 Task: Select the messages option in the server.
Action: Mouse moved to (38, 543)
Screenshot: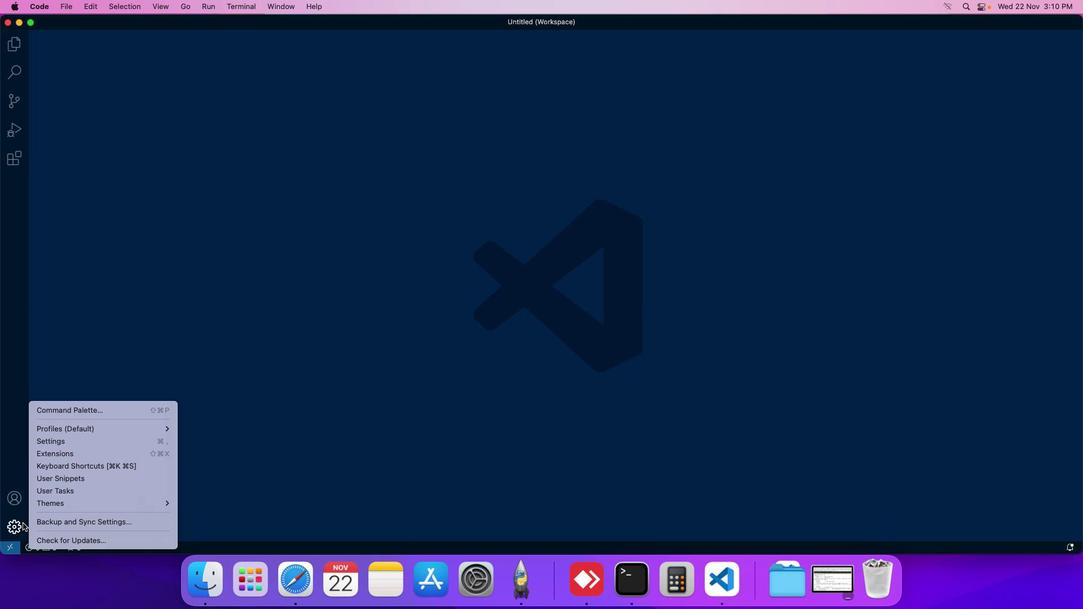 
Action: Mouse pressed left at (38, 543)
Screenshot: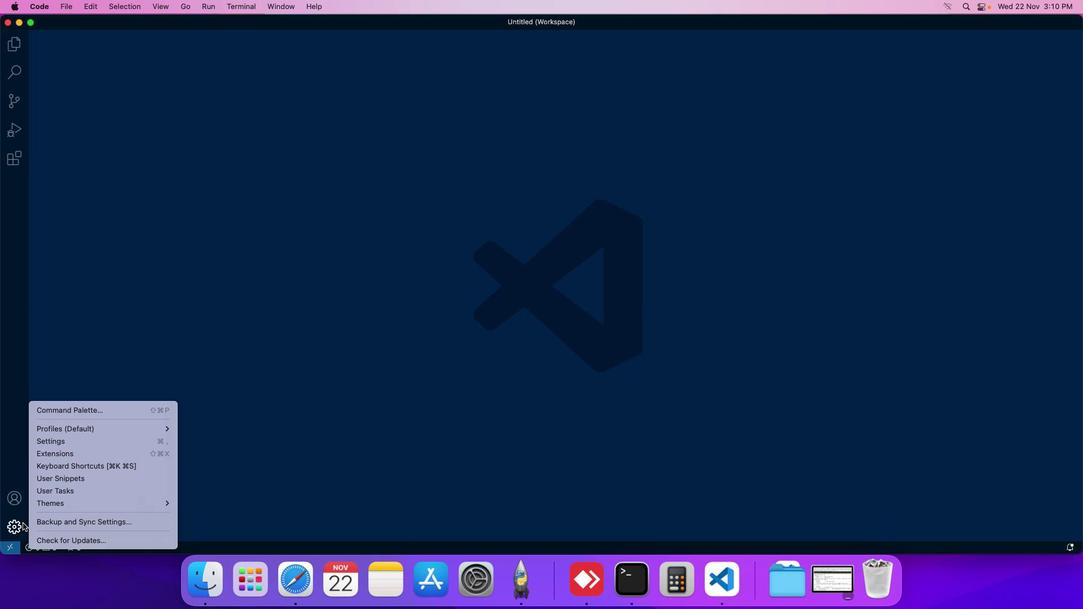 
Action: Mouse moved to (72, 461)
Screenshot: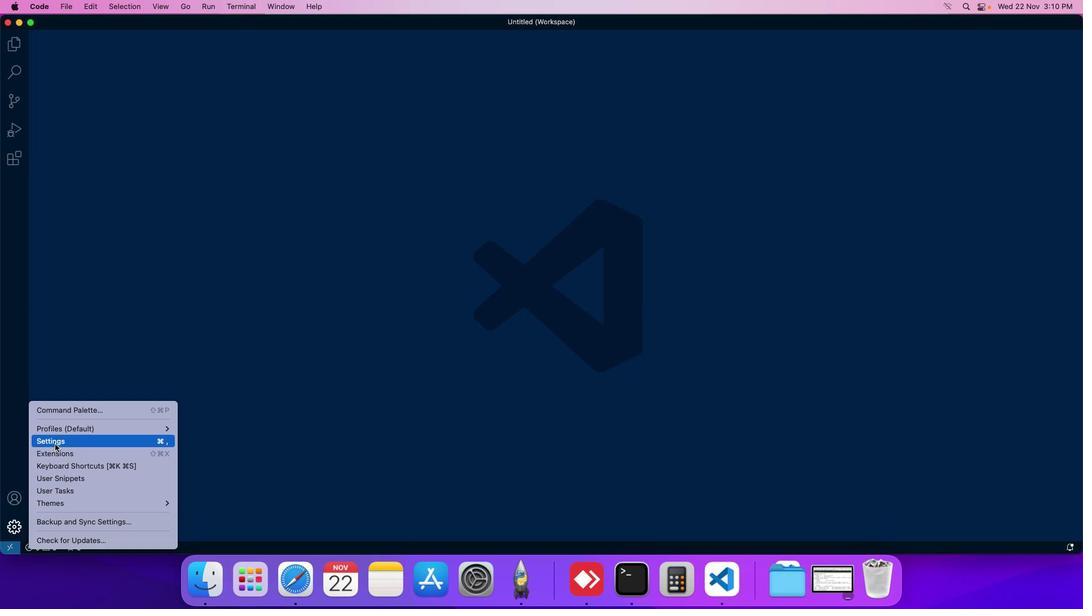 
Action: Mouse pressed left at (72, 461)
Screenshot: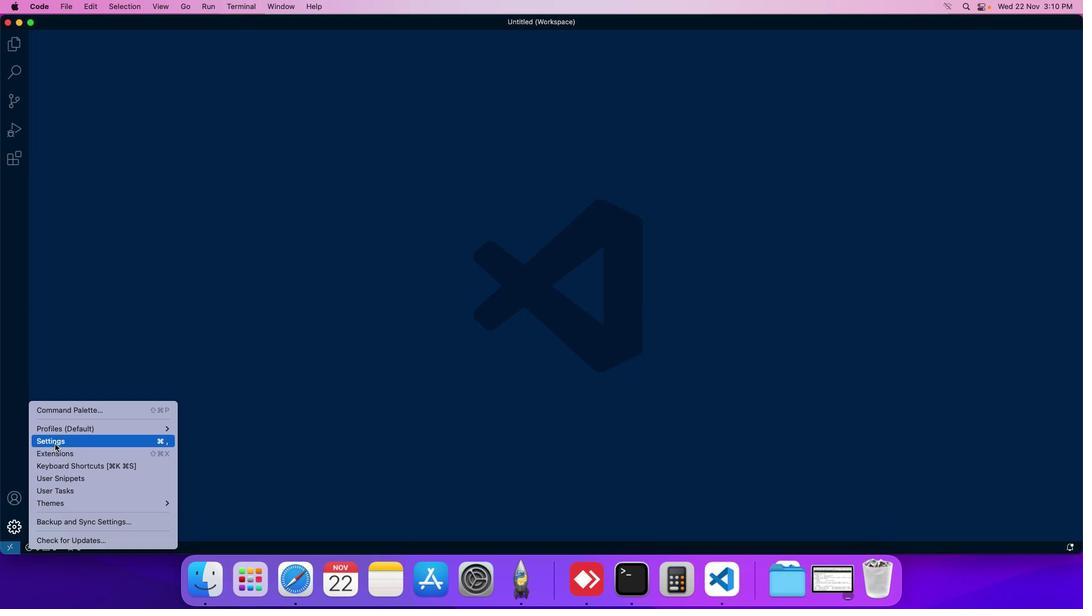 
Action: Mouse moved to (279, 103)
Screenshot: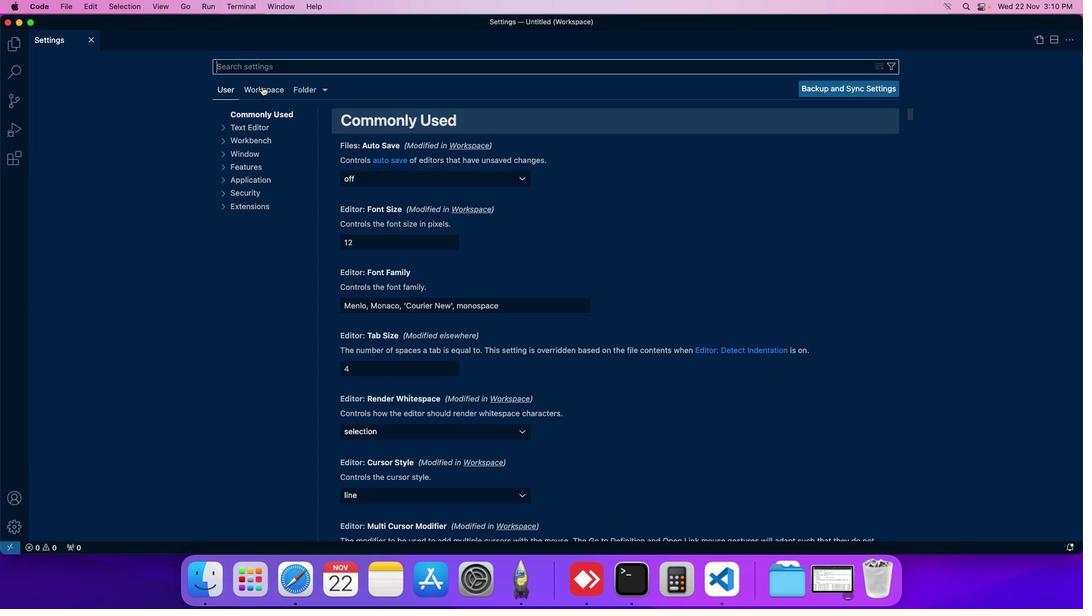 
Action: Mouse pressed left at (279, 103)
Screenshot: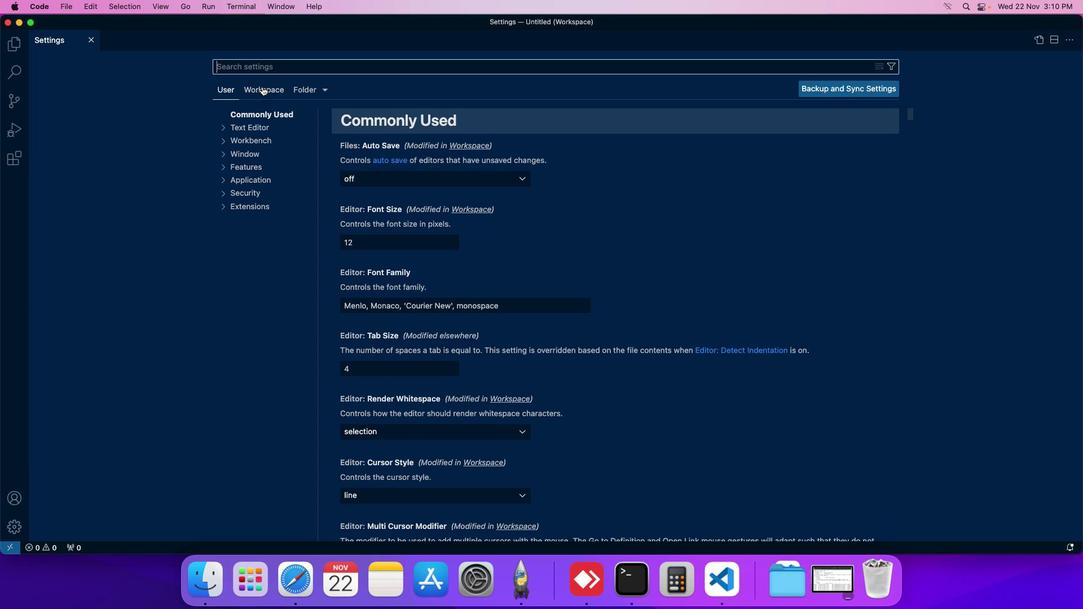 
Action: Mouse moved to (249, 210)
Screenshot: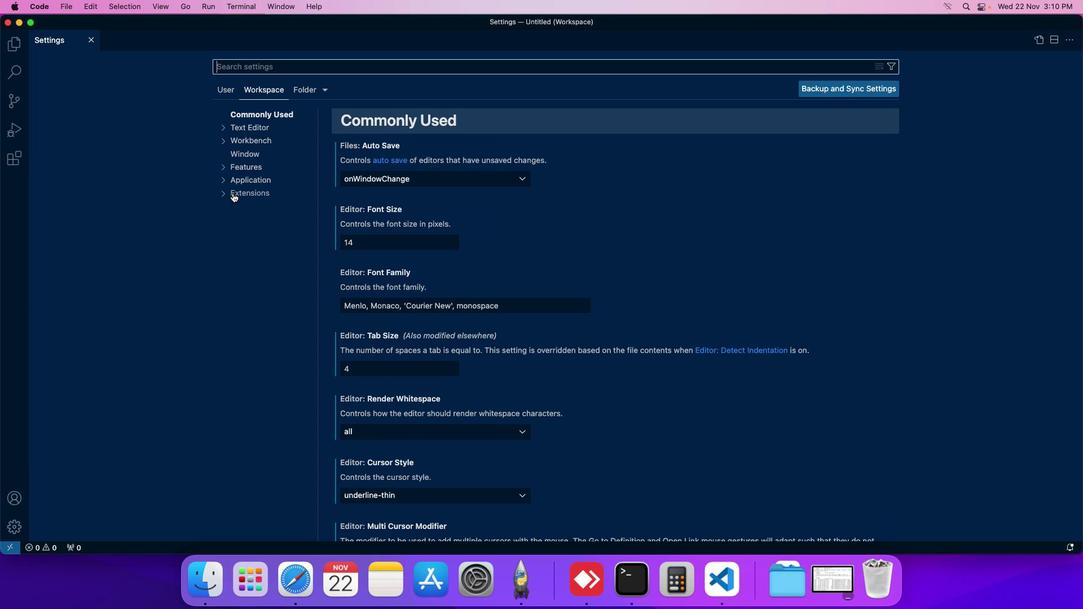
Action: Mouse pressed left at (249, 210)
Screenshot: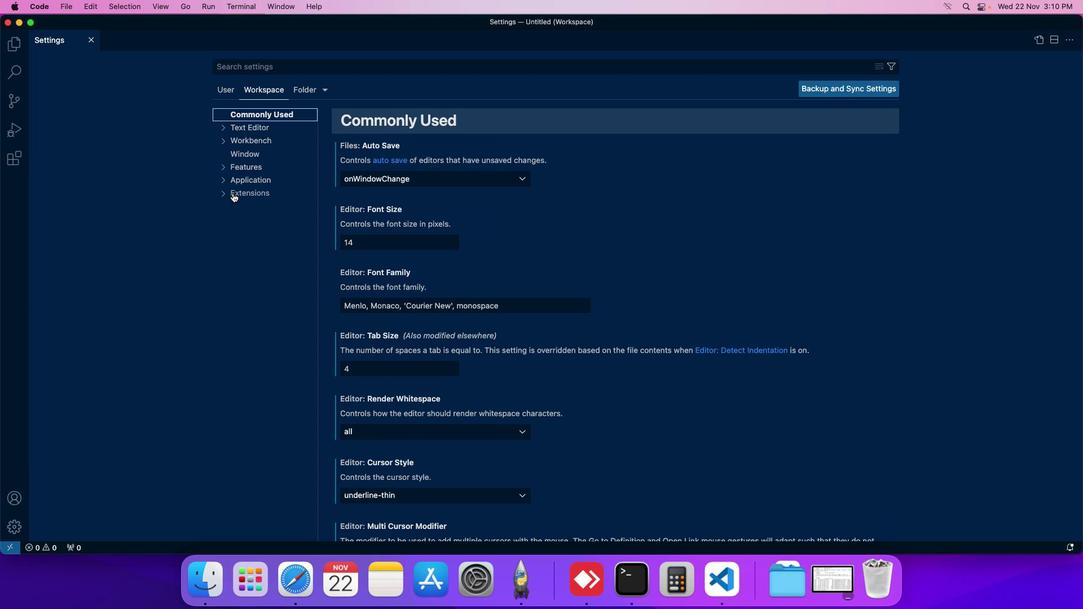 
Action: Mouse moved to (263, 326)
Screenshot: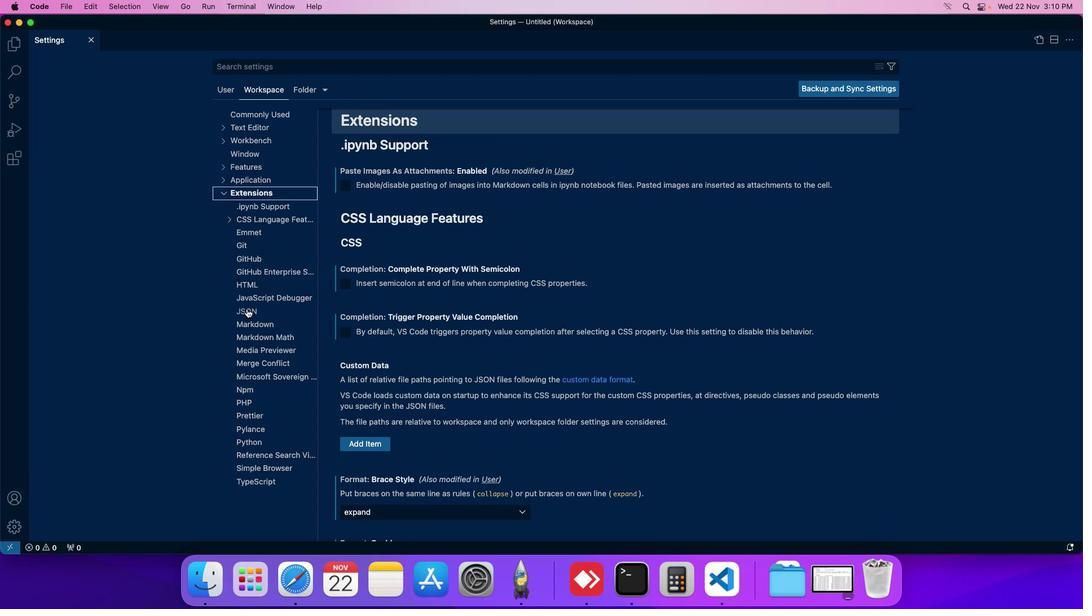 
Action: Mouse pressed left at (263, 326)
Screenshot: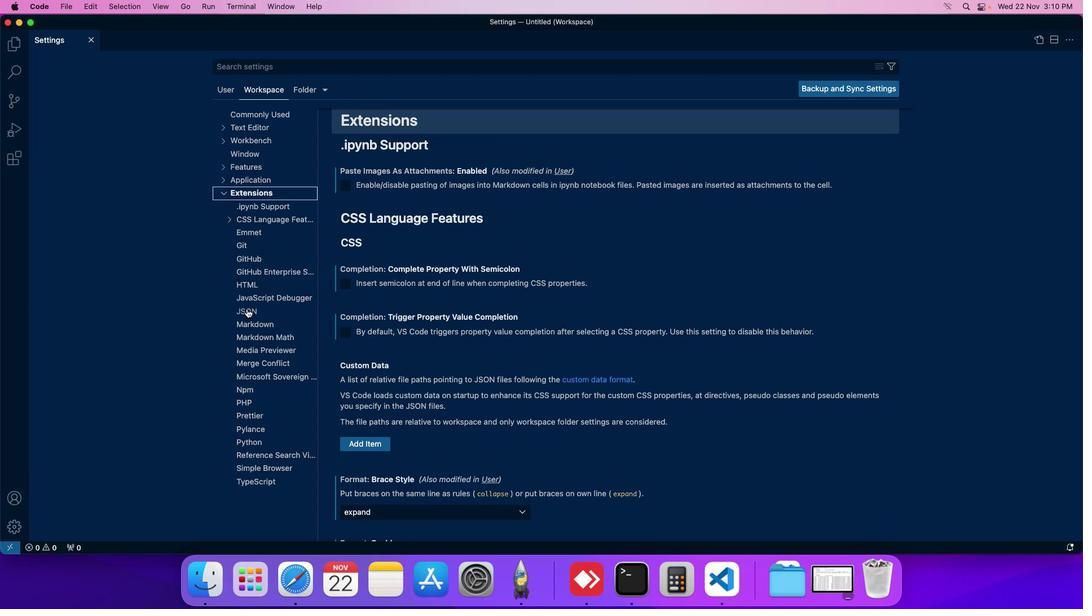 
Action: Mouse moved to (399, 346)
Screenshot: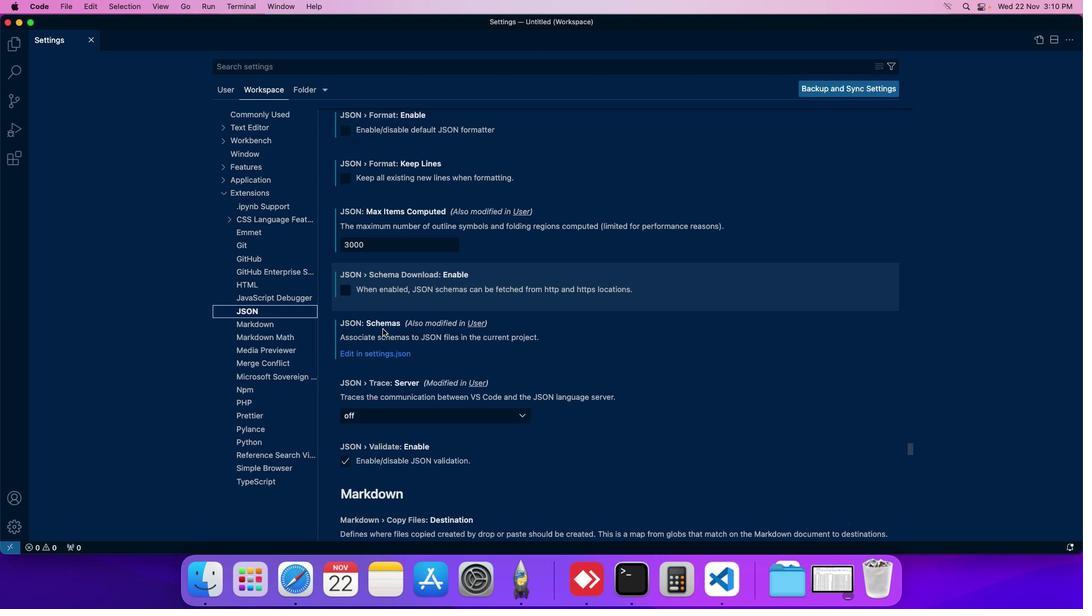 
Action: Mouse scrolled (399, 346) with delta (16, 16)
Screenshot: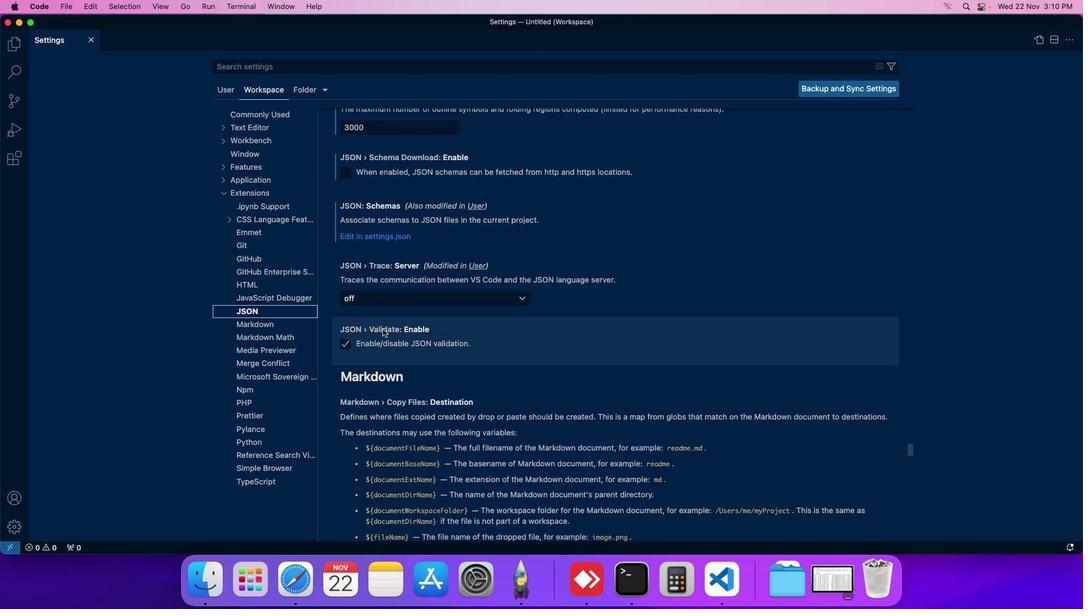 
Action: Mouse moved to (403, 318)
Screenshot: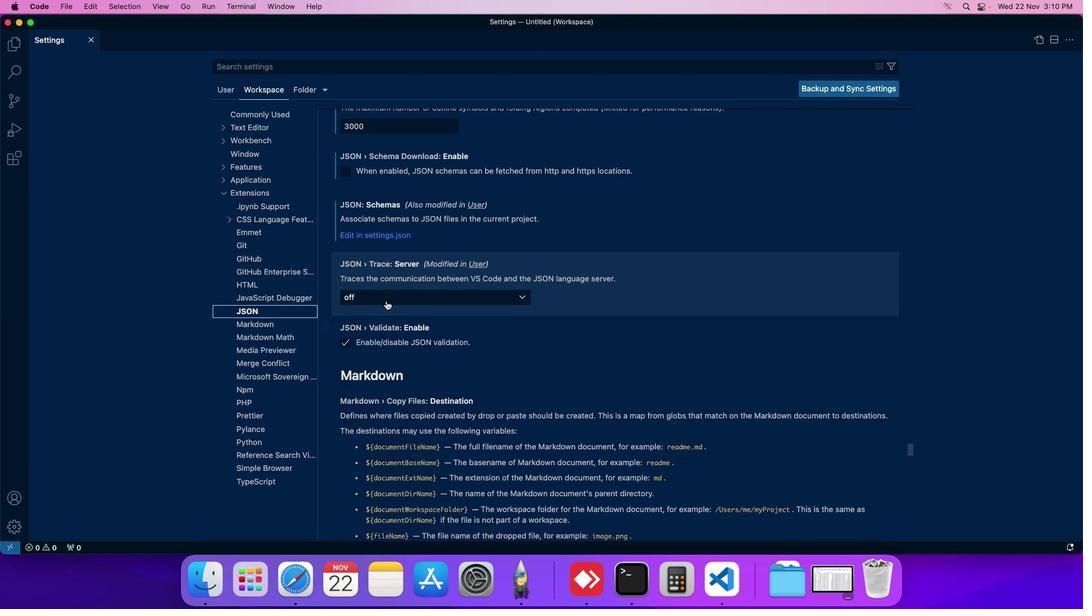 
Action: Mouse pressed left at (403, 318)
Screenshot: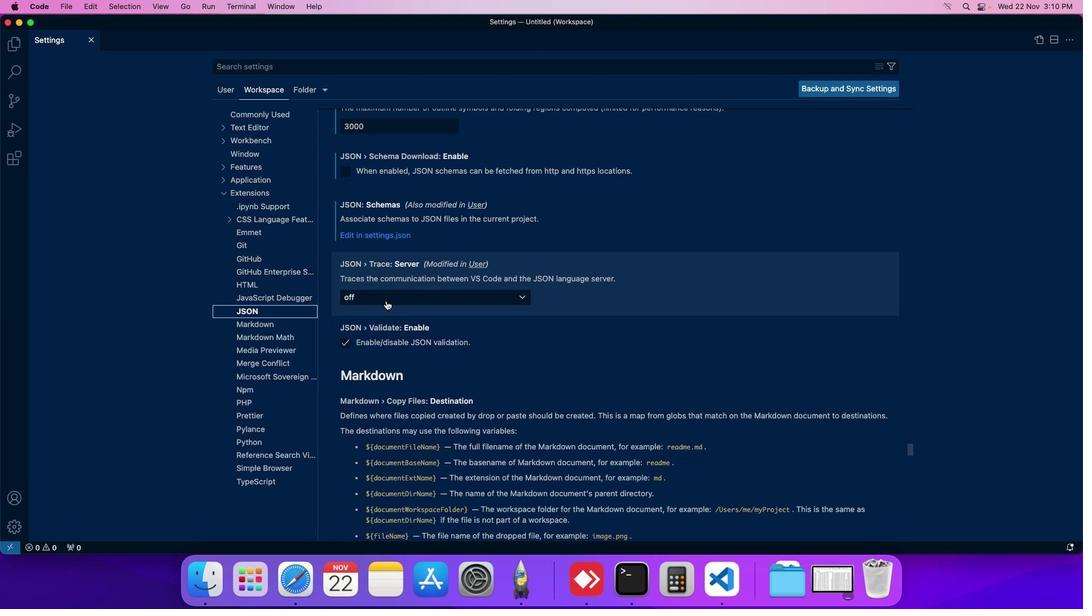 
Action: Mouse moved to (383, 345)
Screenshot: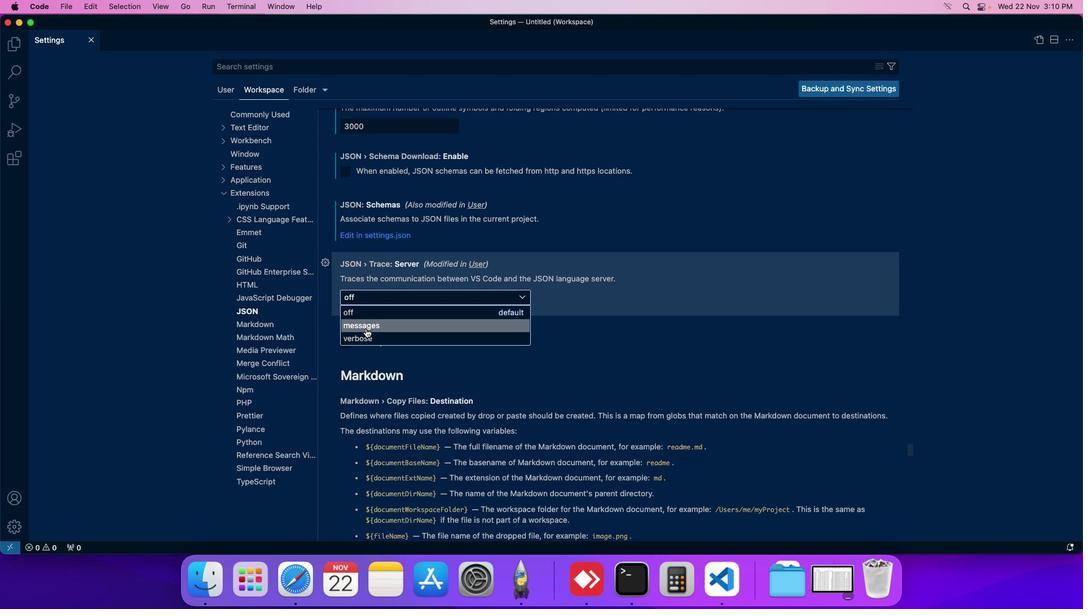 
Action: Mouse pressed left at (383, 345)
Screenshot: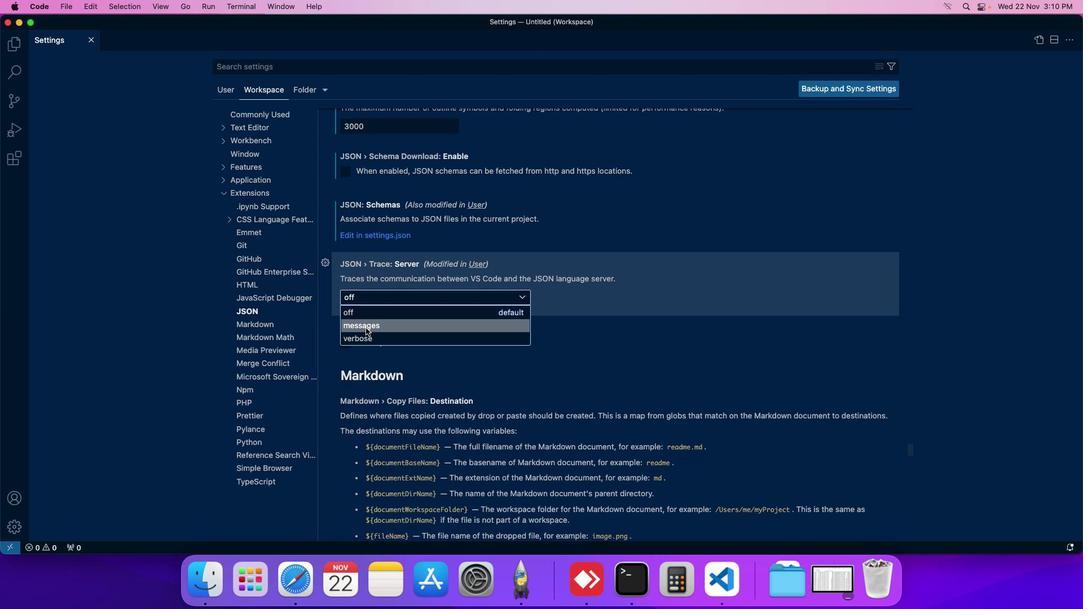 
Action: Mouse moved to (403, 325)
Screenshot: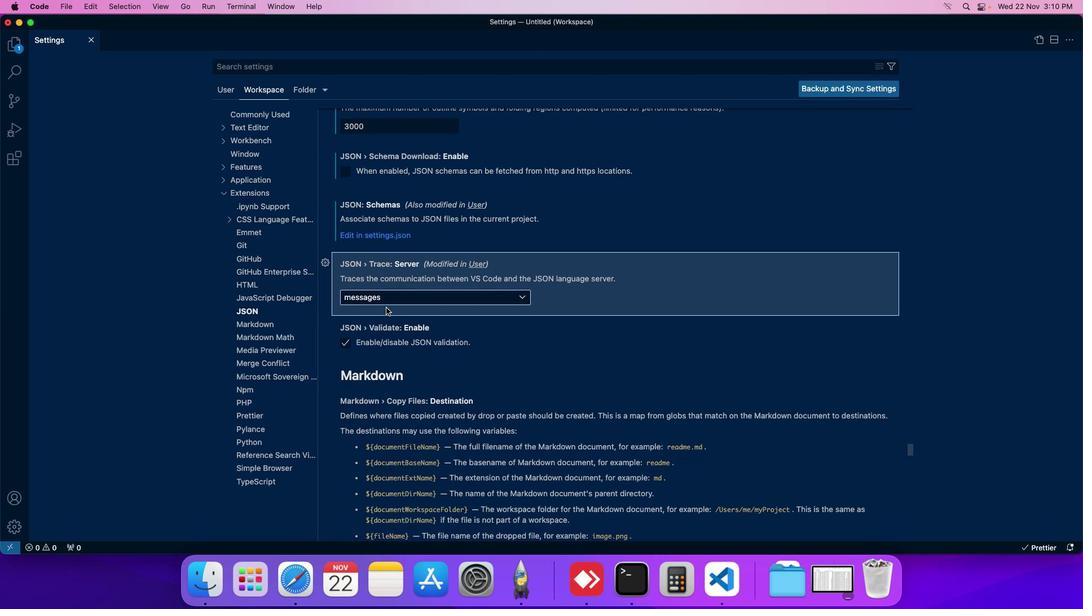 
